Task: Look for organic products in the category "Cut Fruit".
Action: Mouse moved to (253, 103)
Screenshot: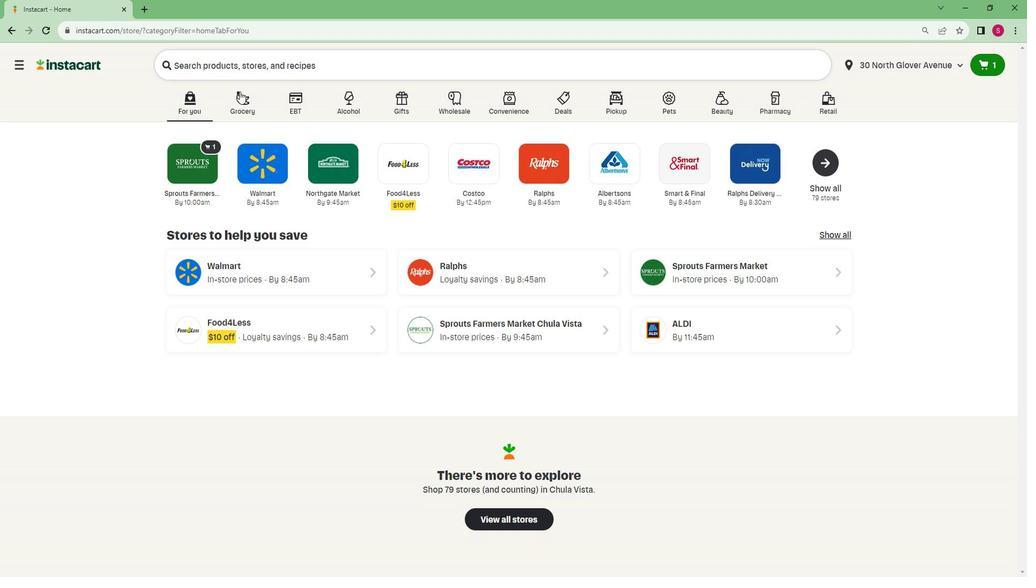 
Action: Mouse pressed left at (253, 103)
Screenshot: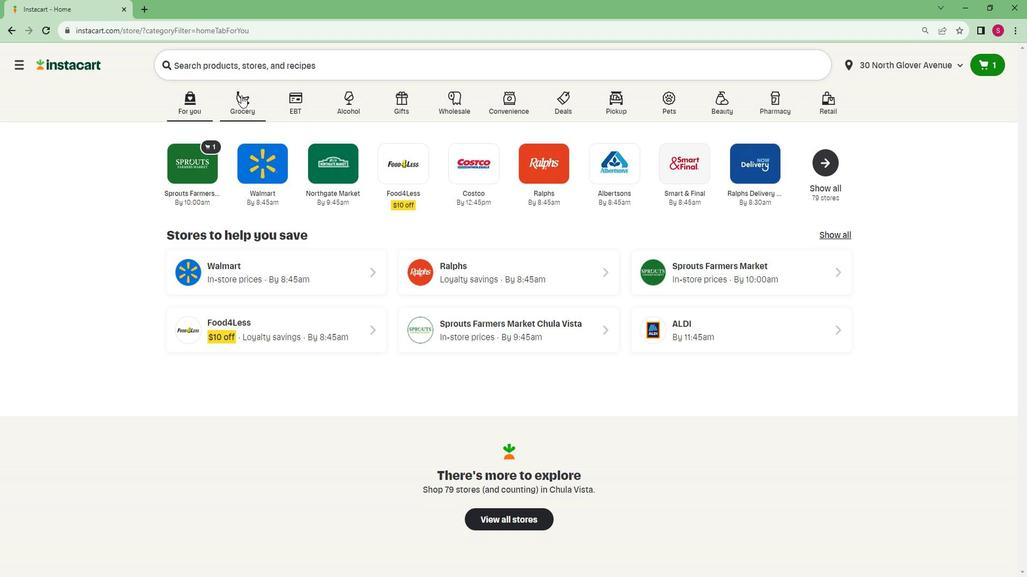 
Action: Mouse moved to (243, 329)
Screenshot: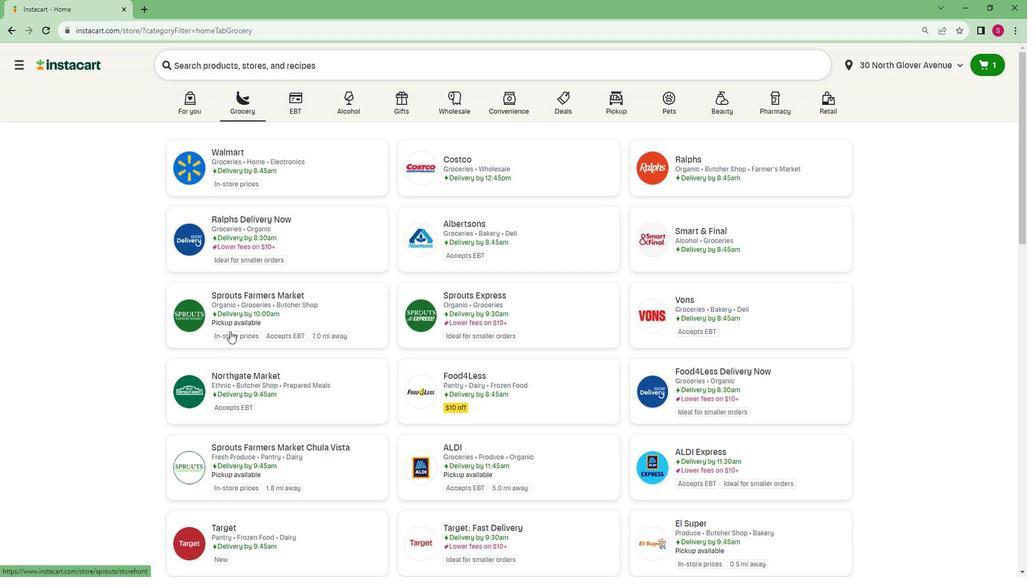 
Action: Mouse pressed left at (243, 329)
Screenshot: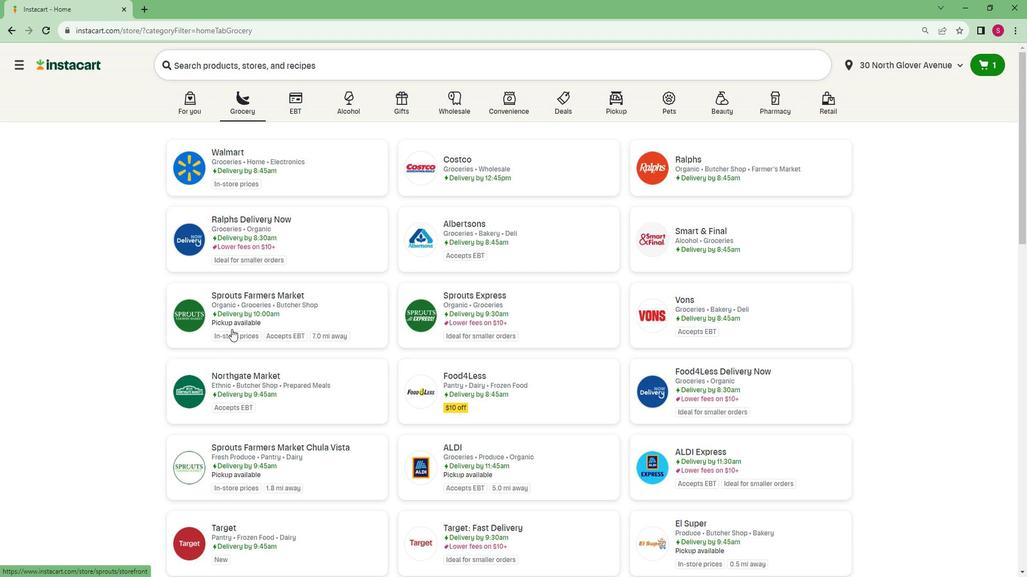 
Action: Mouse moved to (71, 434)
Screenshot: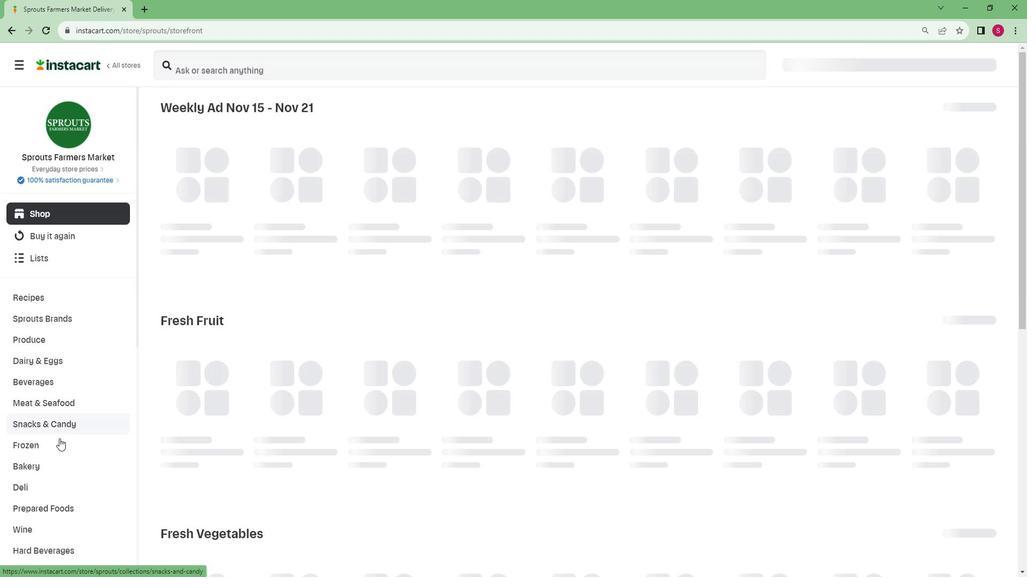 
Action: Mouse scrolled (71, 433) with delta (0, 0)
Screenshot: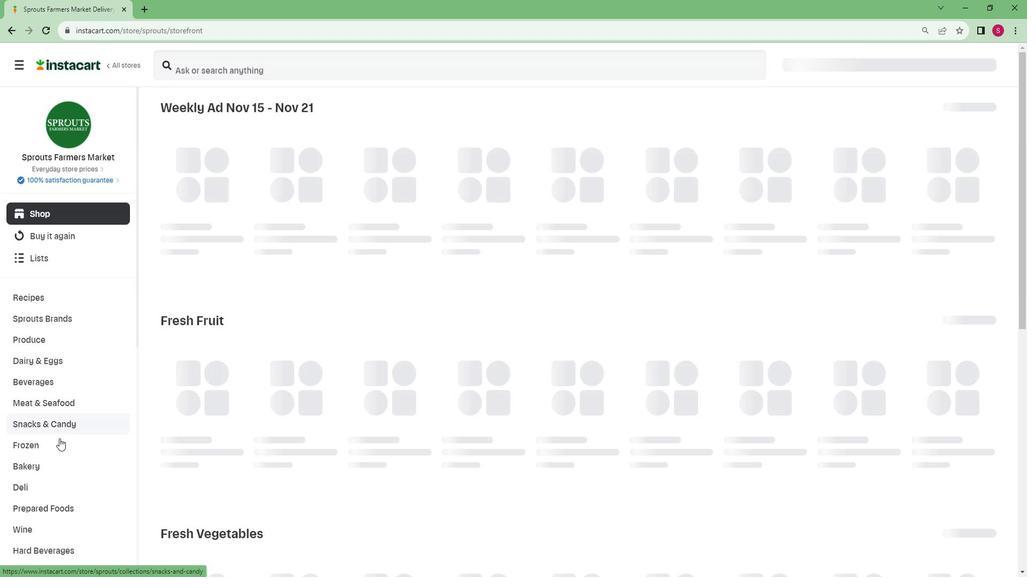 
Action: Mouse moved to (69, 436)
Screenshot: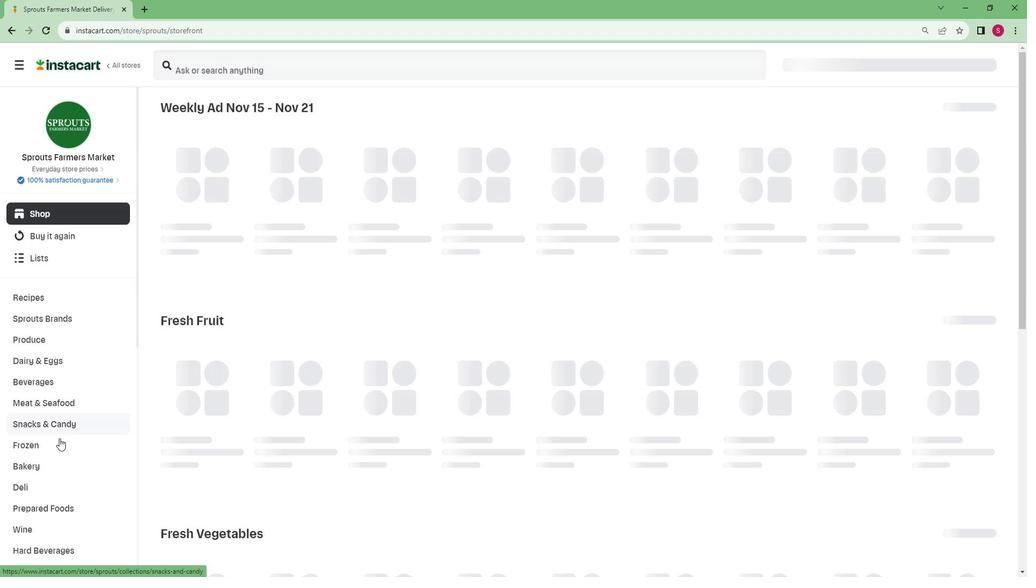 
Action: Mouse scrolled (69, 436) with delta (0, 0)
Screenshot: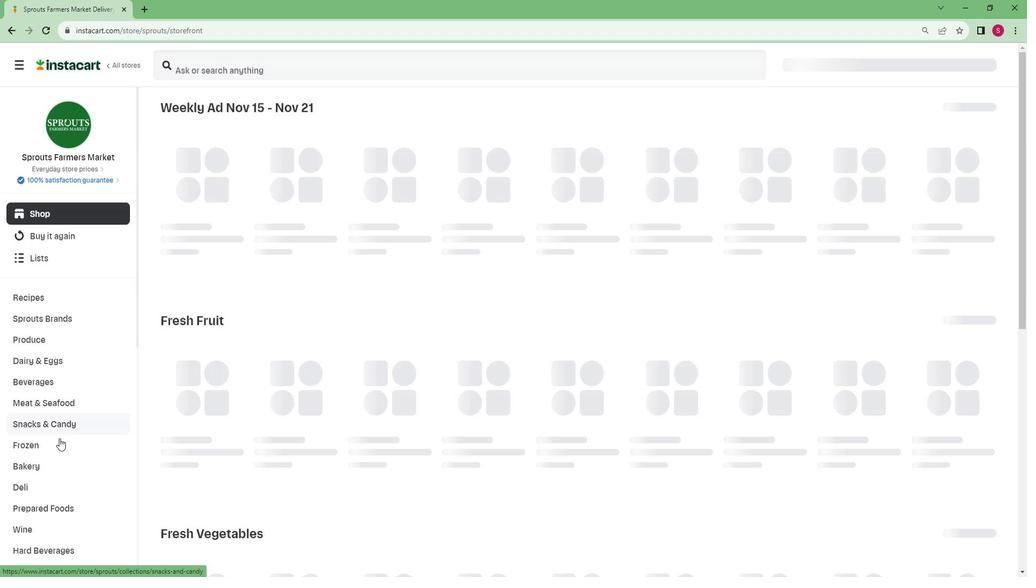 
Action: Mouse moved to (69, 437)
Screenshot: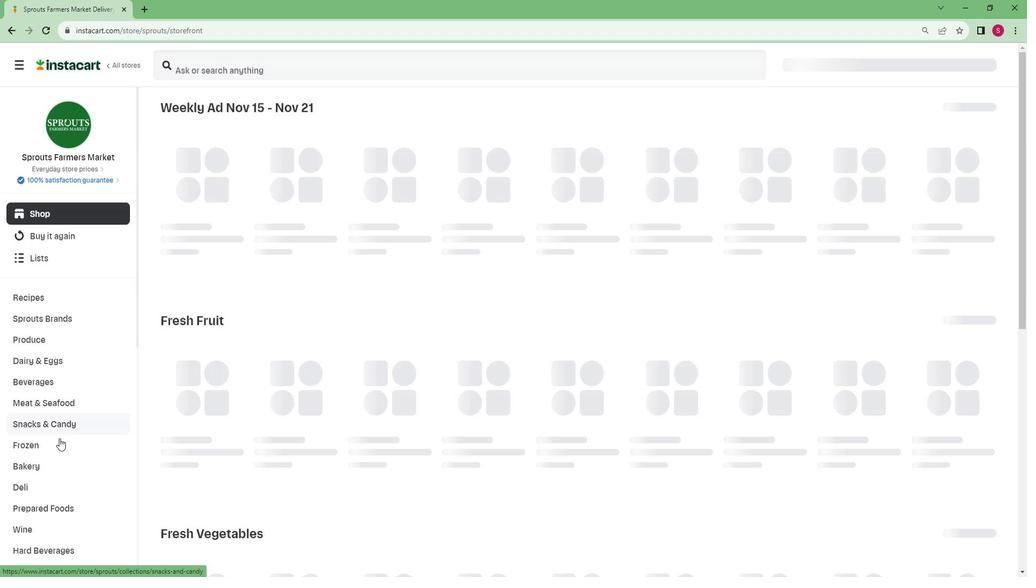
Action: Mouse scrolled (69, 436) with delta (0, 0)
Screenshot: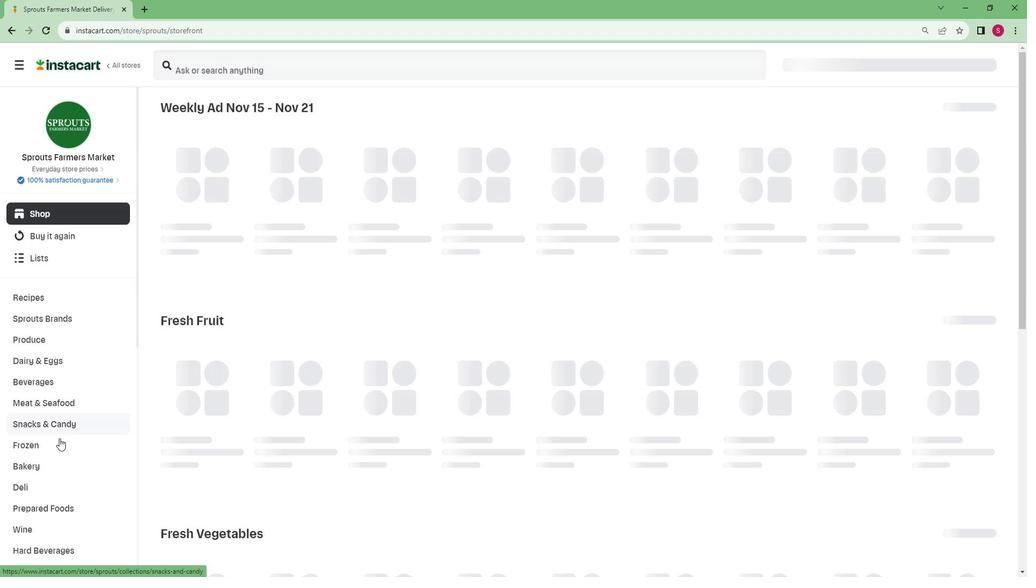 
Action: Mouse moved to (67, 437)
Screenshot: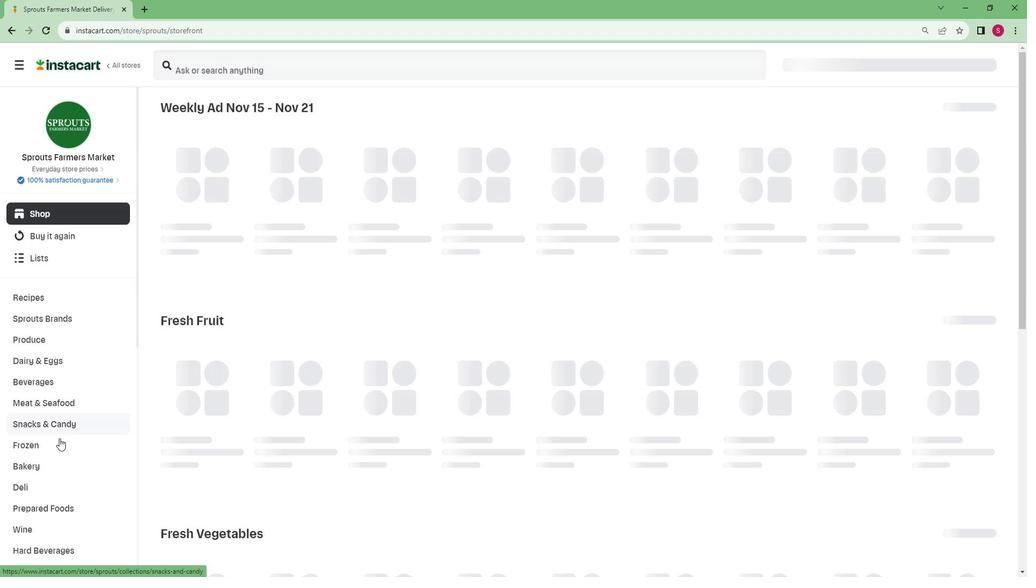 
Action: Mouse scrolled (67, 437) with delta (0, 0)
Screenshot: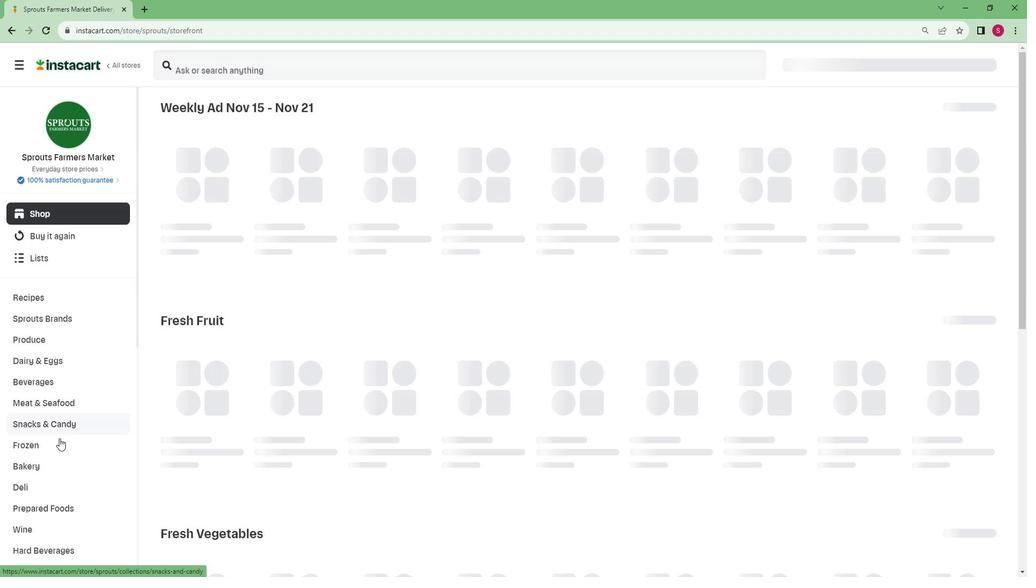 
Action: Mouse moved to (67, 437)
Screenshot: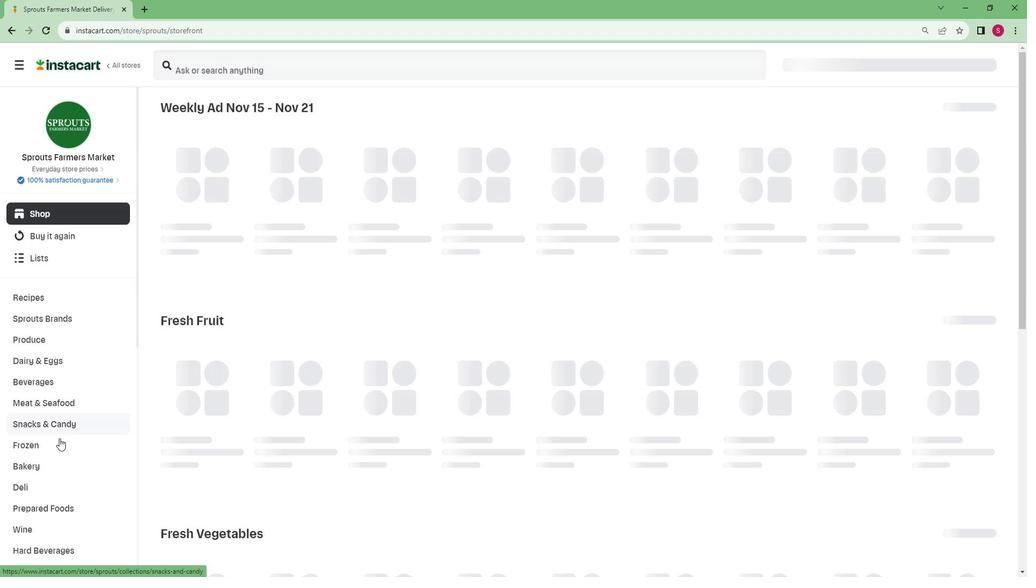 
Action: Mouse scrolled (67, 437) with delta (0, 0)
Screenshot: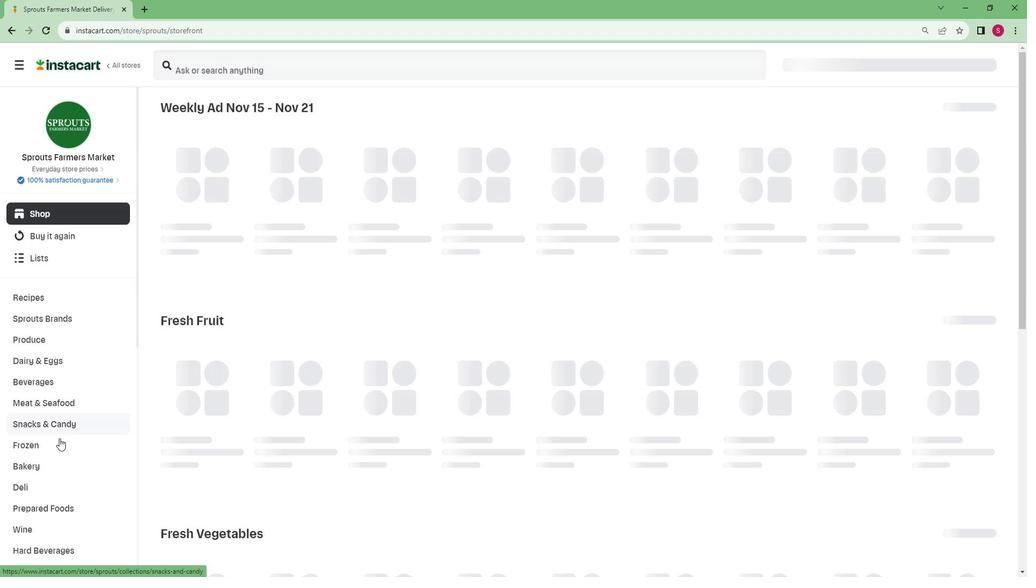 
Action: Mouse scrolled (67, 437) with delta (0, 0)
Screenshot: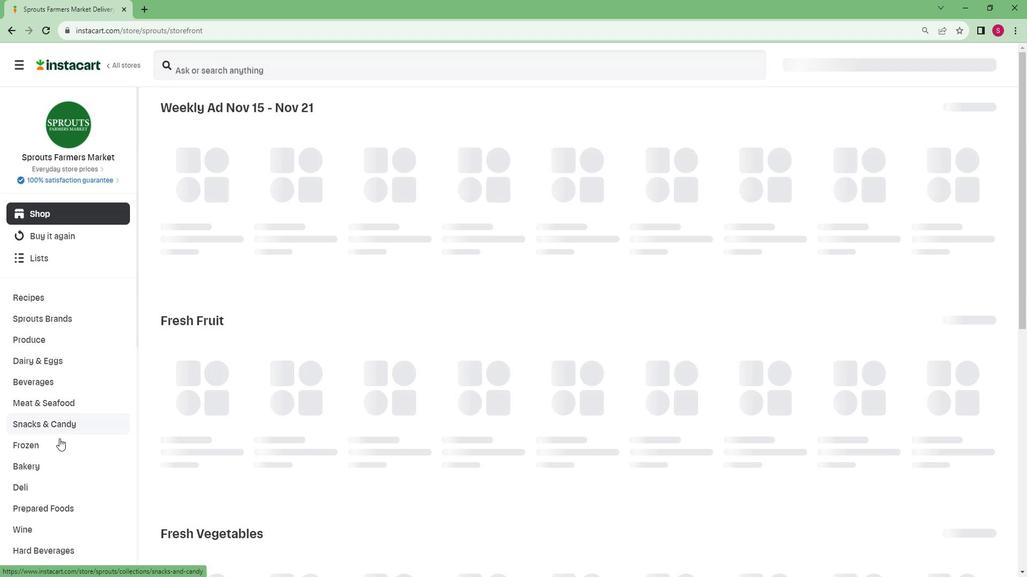 
Action: Mouse moved to (67, 437)
Screenshot: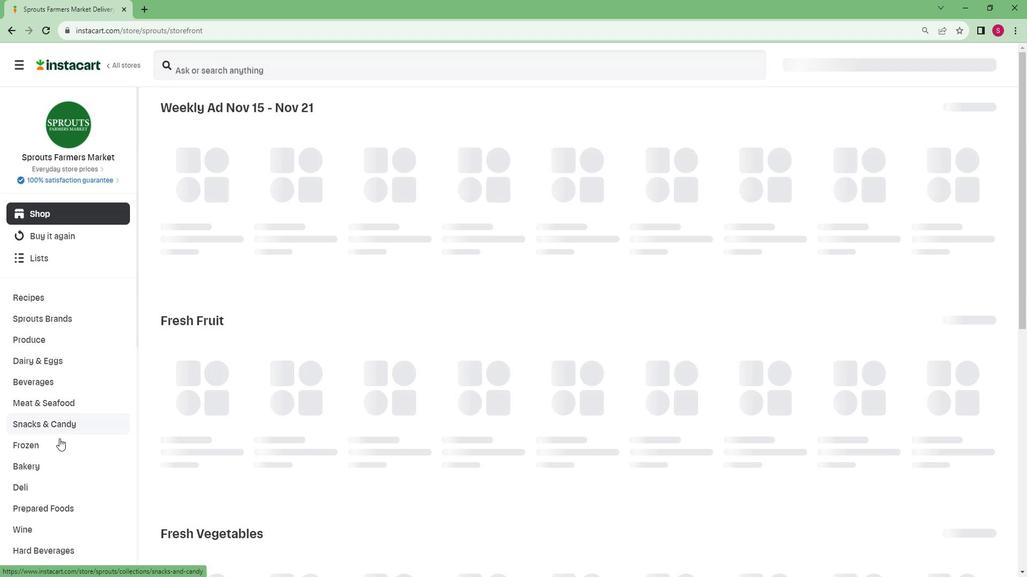 
Action: Mouse scrolled (67, 437) with delta (0, 0)
Screenshot: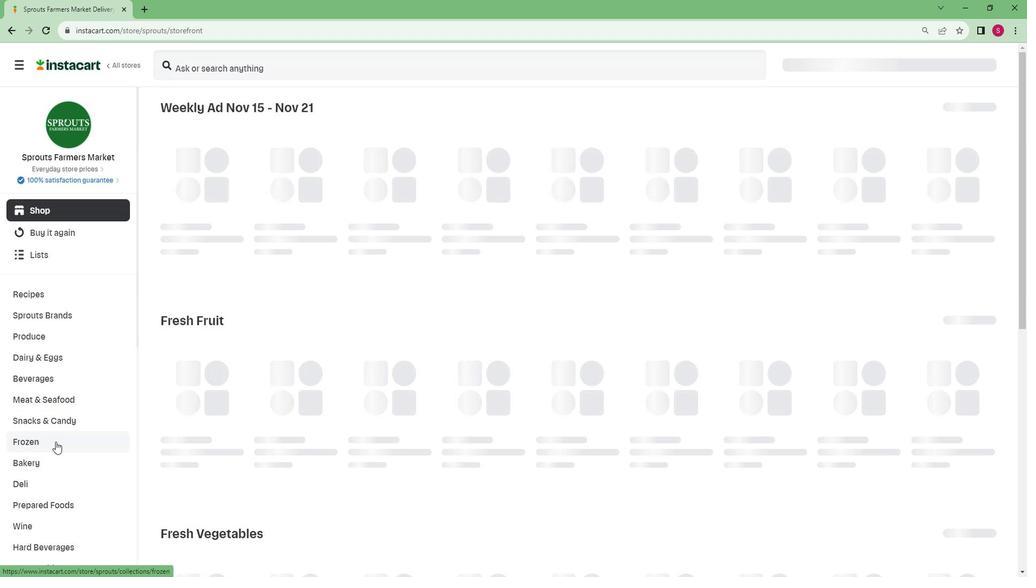 
Action: Mouse moved to (65, 437)
Screenshot: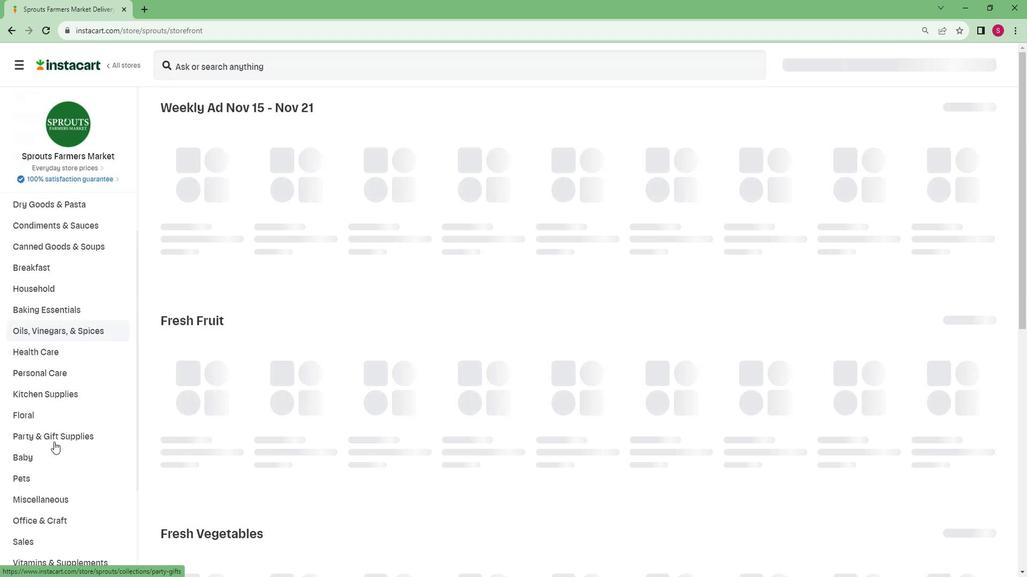
Action: Mouse scrolled (65, 437) with delta (0, 0)
Screenshot: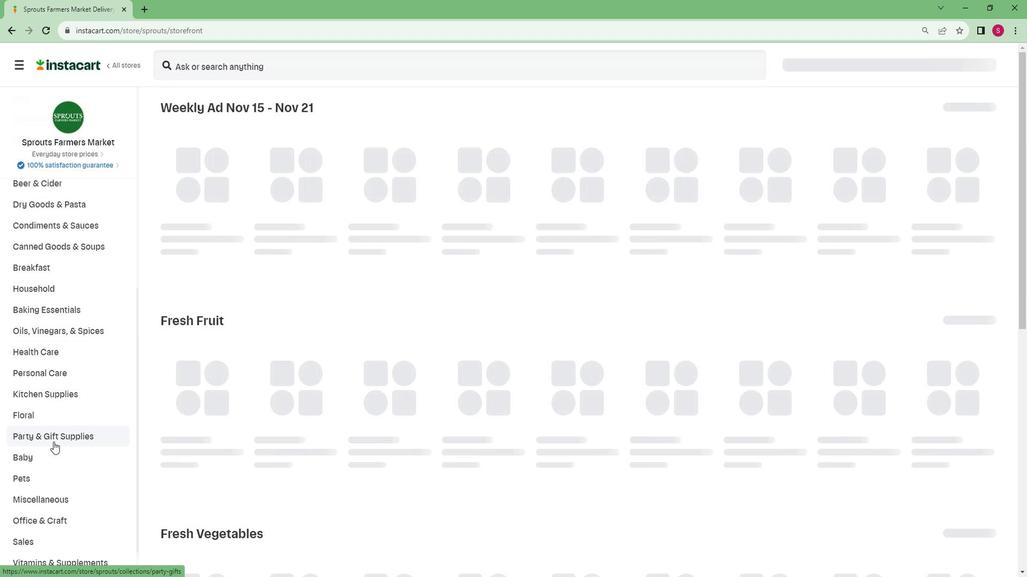 
Action: Mouse scrolled (65, 437) with delta (0, 0)
Screenshot: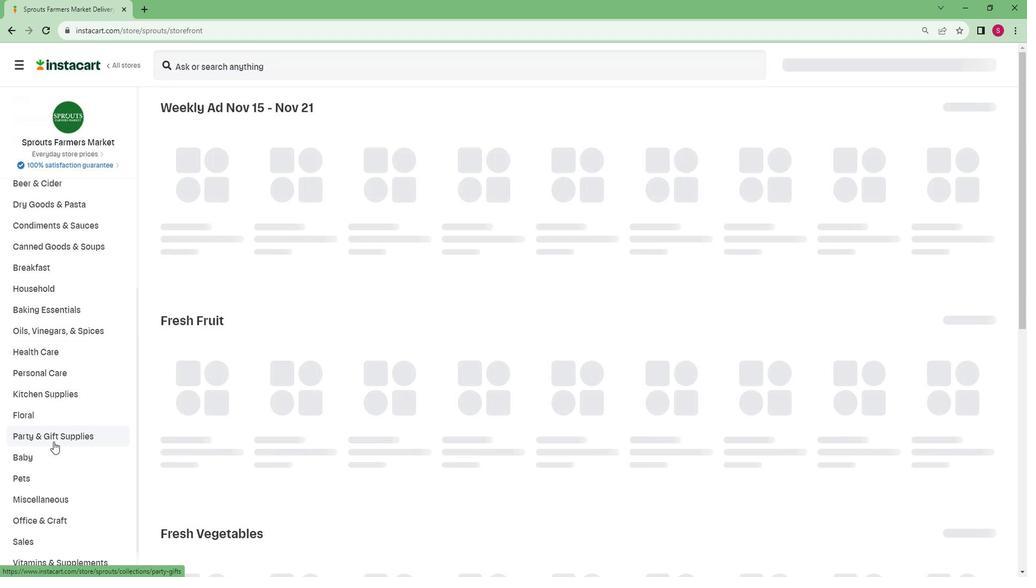 
Action: Mouse scrolled (65, 437) with delta (0, 0)
Screenshot: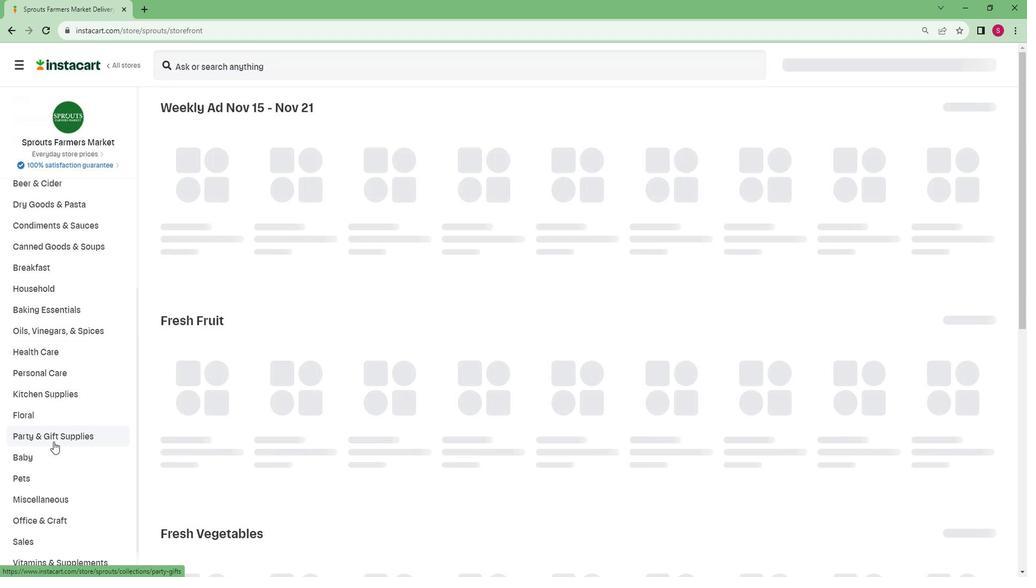 
Action: Mouse scrolled (65, 437) with delta (0, 0)
Screenshot: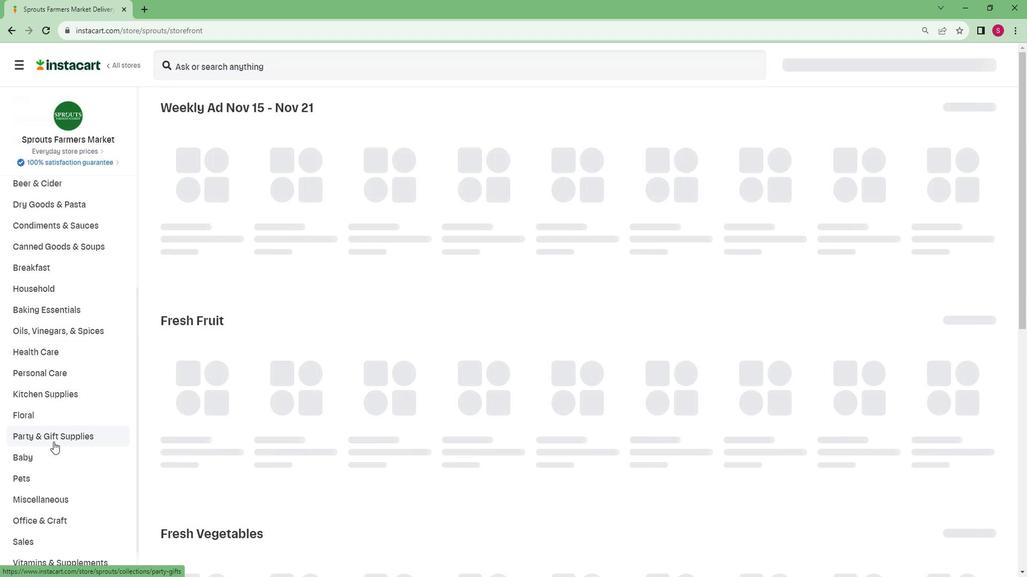 
Action: Mouse scrolled (65, 437) with delta (0, 0)
Screenshot: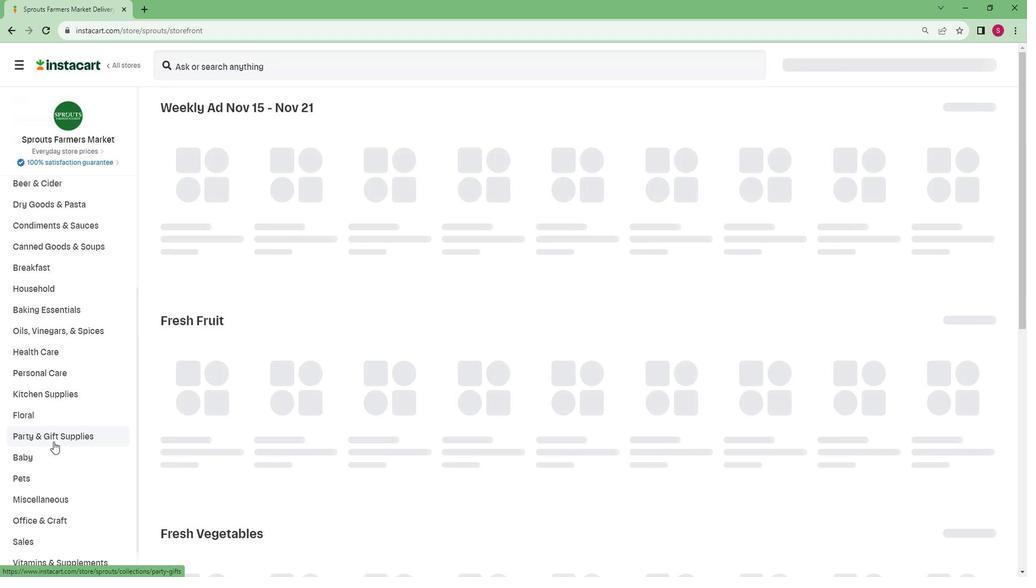 
Action: Mouse moved to (41, 551)
Screenshot: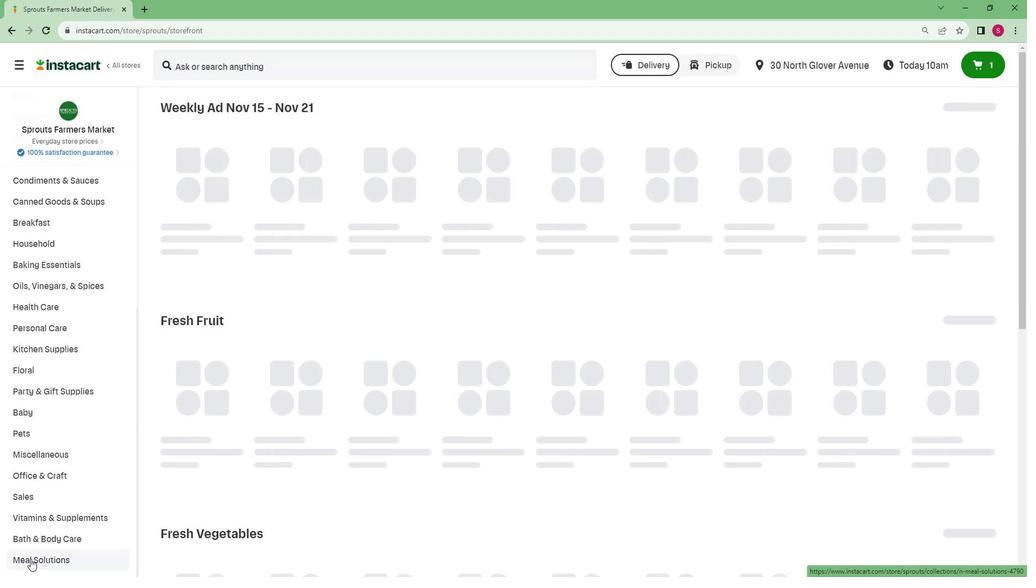 
Action: Mouse pressed left at (41, 551)
Screenshot: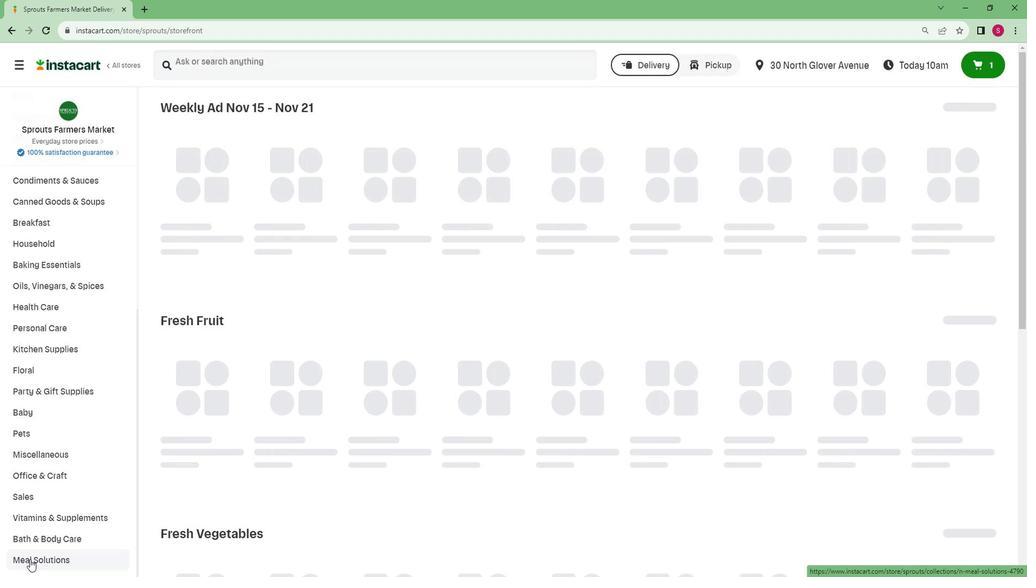 
Action: Mouse moved to (58, 523)
Screenshot: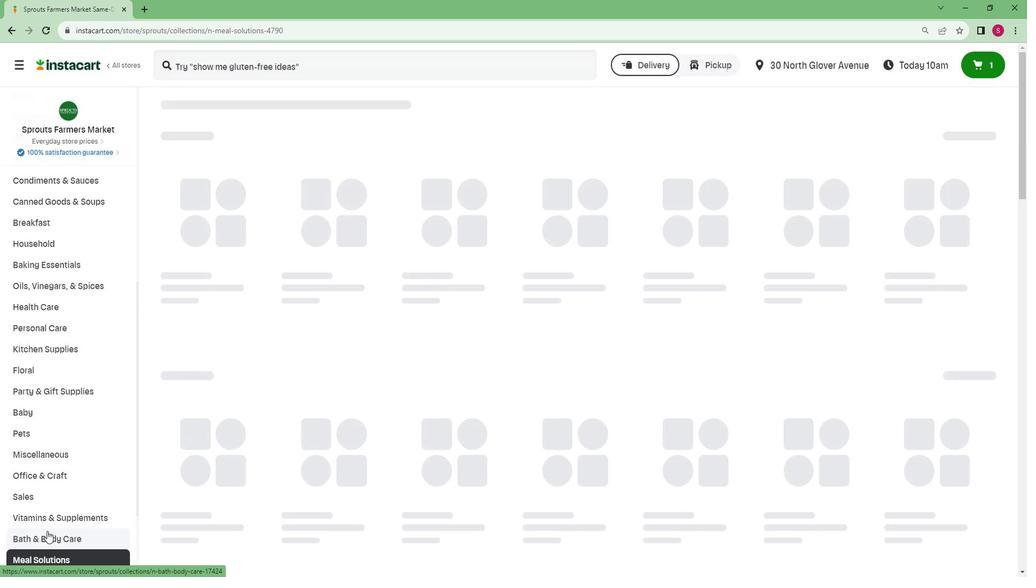 
Action: Mouse scrolled (58, 522) with delta (0, 0)
Screenshot: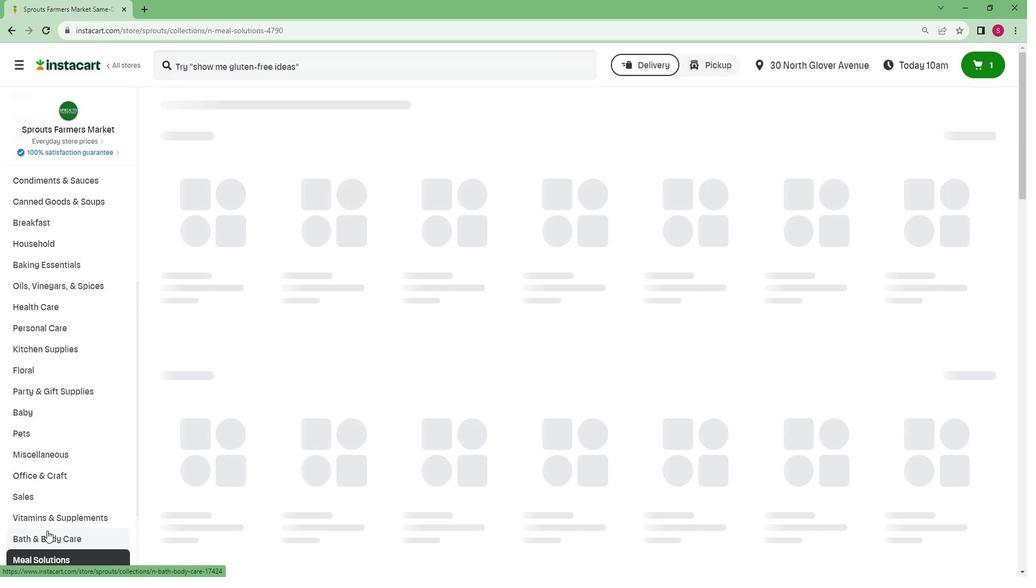 
Action: Mouse scrolled (58, 522) with delta (0, 0)
Screenshot: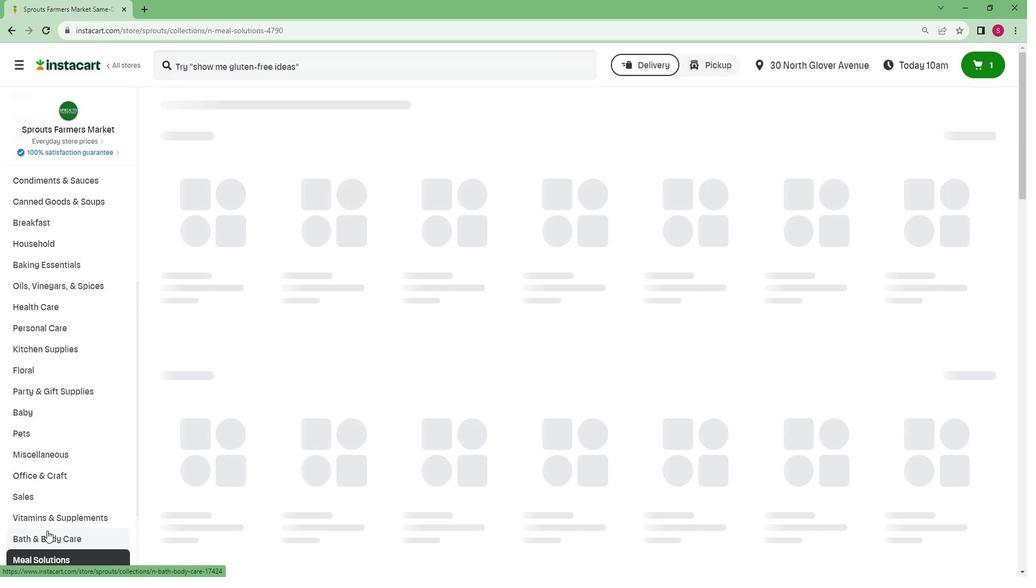 
Action: Mouse scrolled (58, 522) with delta (0, 0)
Screenshot: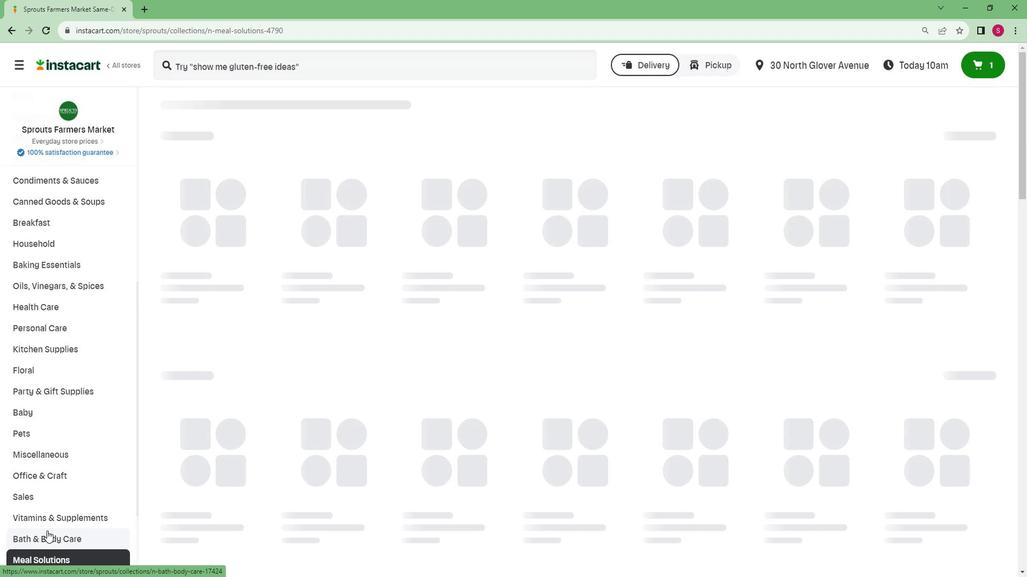 
Action: Mouse scrolled (58, 522) with delta (0, 0)
Screenshot: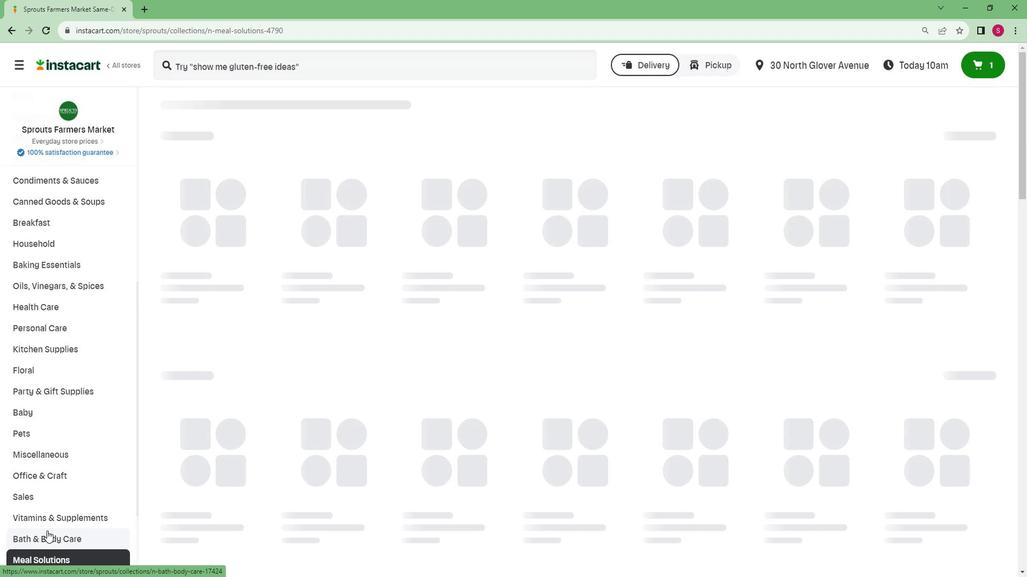 
Action: Mouse scrolled (58, 522) with delta (0, 0)
Screenshot: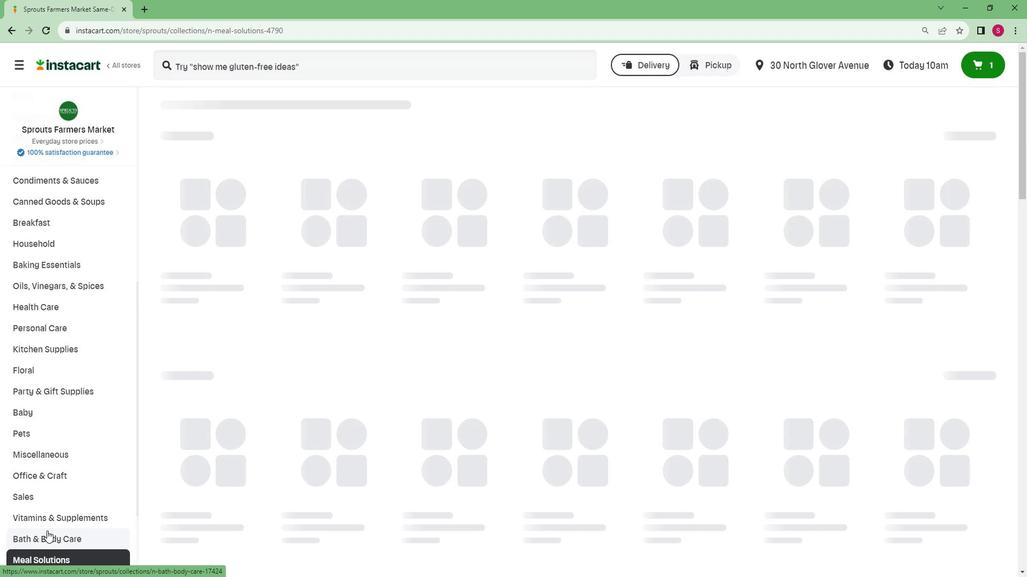 
Action: Mouse scrolled (58, 522) with delta (0, 0)
Screenshot: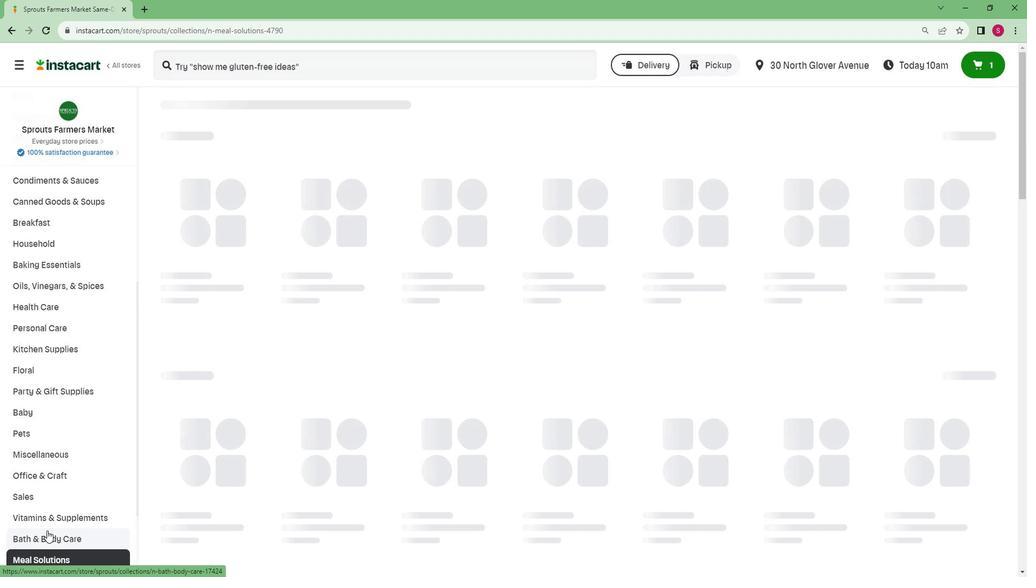 
Action: Mouse scrolled (58, 522) with delta (0, 0)
Screenshot: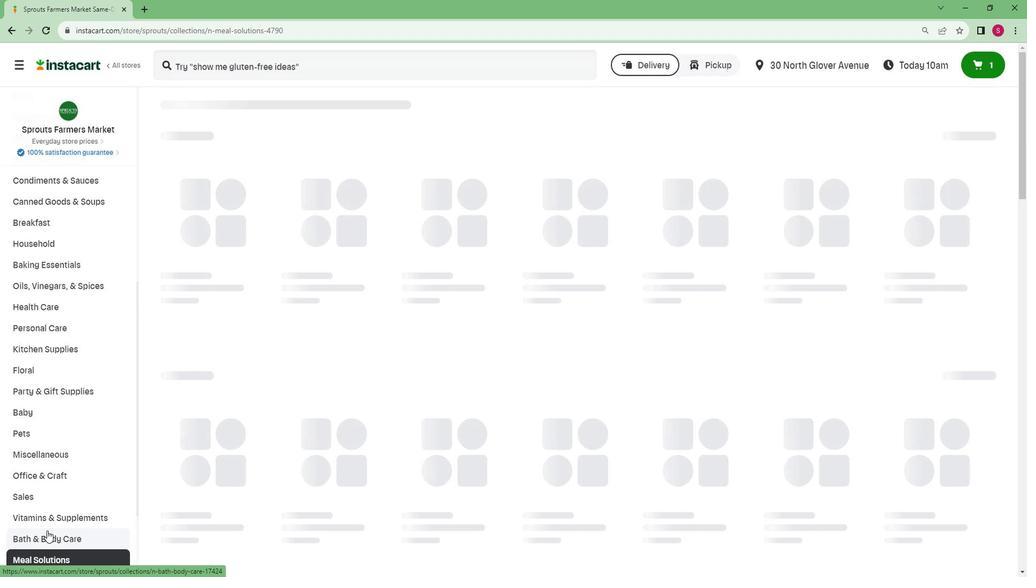 
Action: Mouse moved to (48, 508)
Screenshot: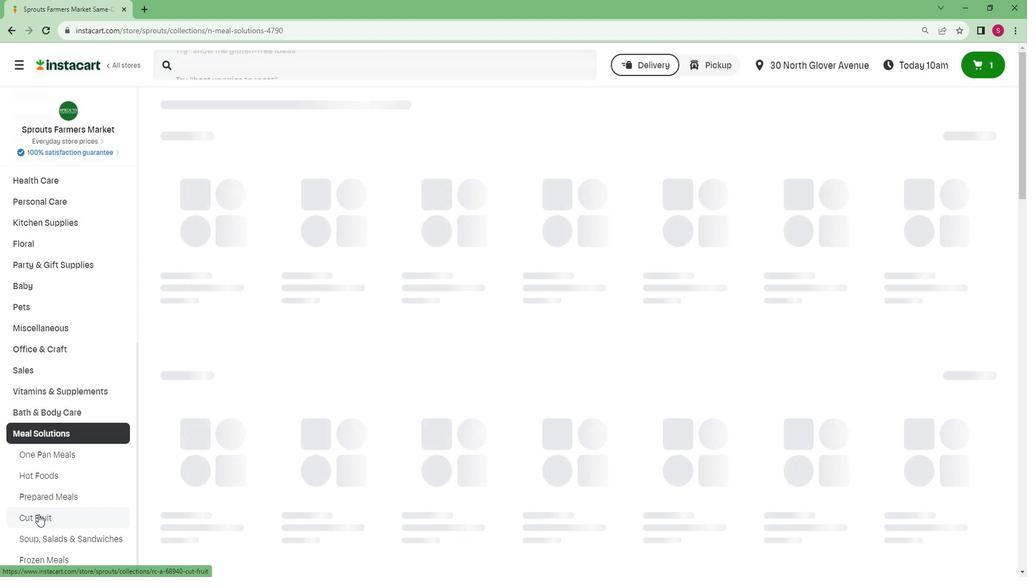 
Action: Mouse pressed left at (48, 508)
Screenshot: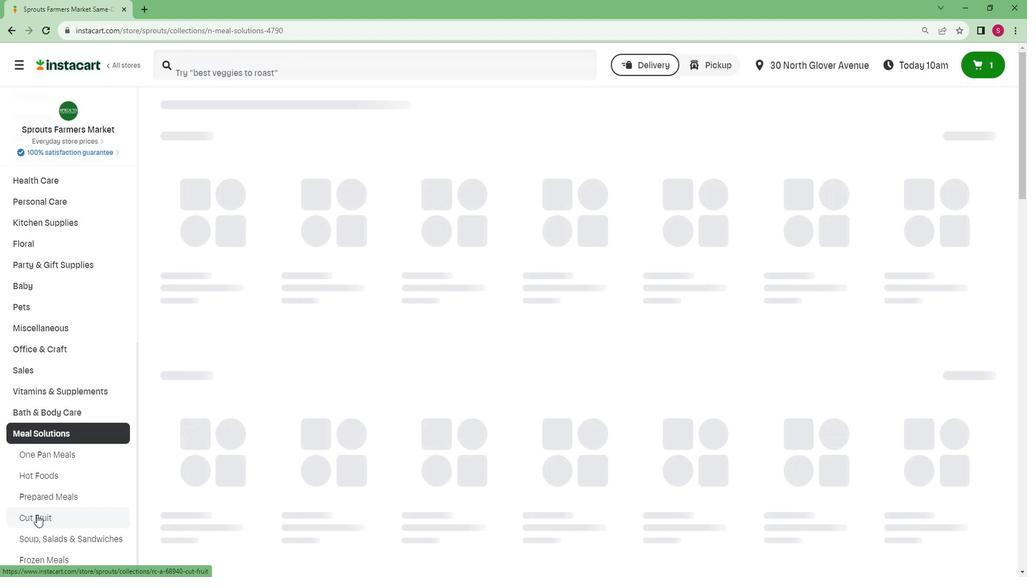 
Action: Mouse moved to (233, 147)
Screenshot: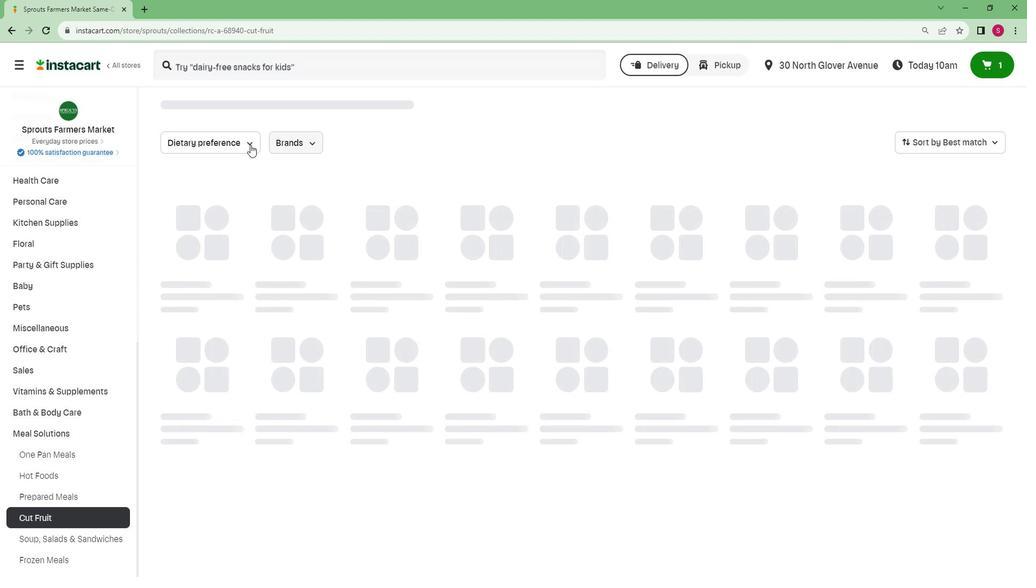 
Action: Mouse pressed left at (233, 147)
Screenshot: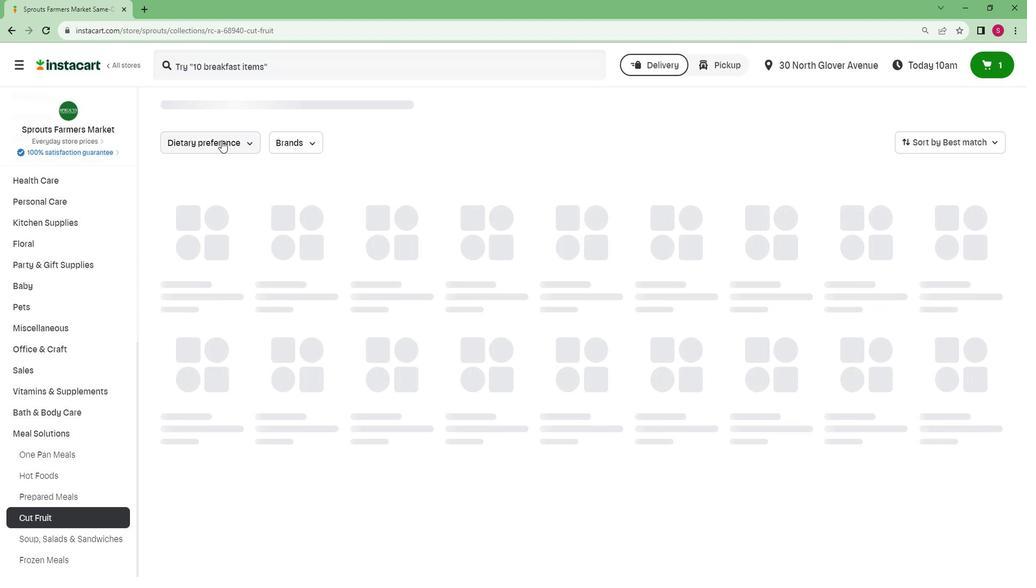 
Action: Mouse moved to (224, 196)
Screenshot: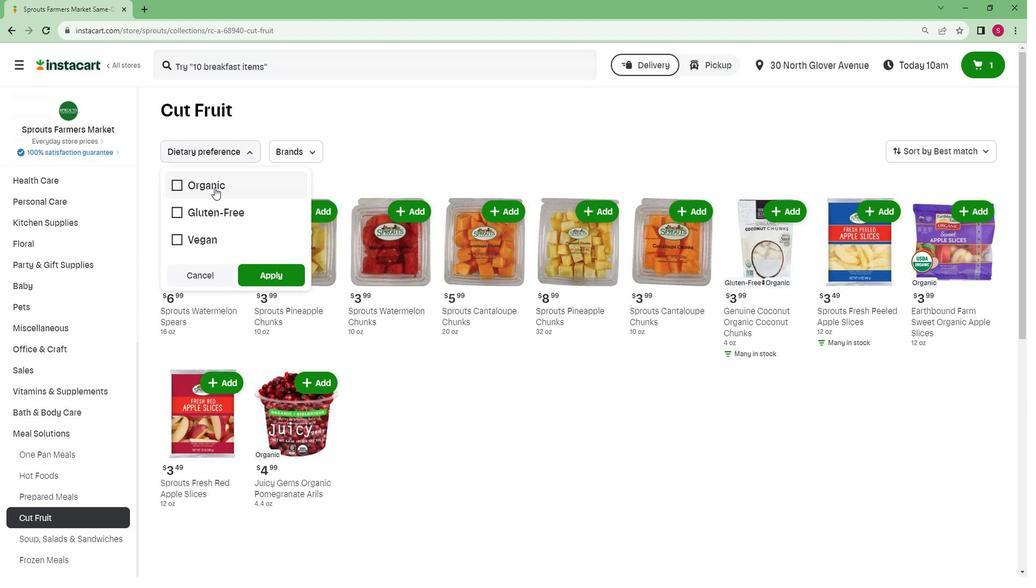 
Action: Mouse pressed left at (224, 196)
Screenshot: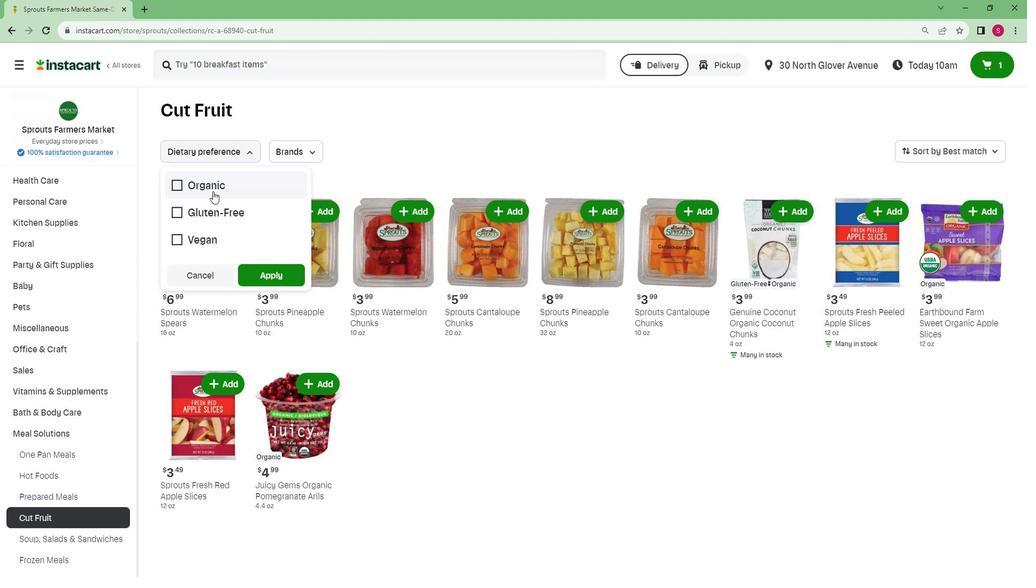 
Action: Mouse moved to (275, 282)
Screenshot: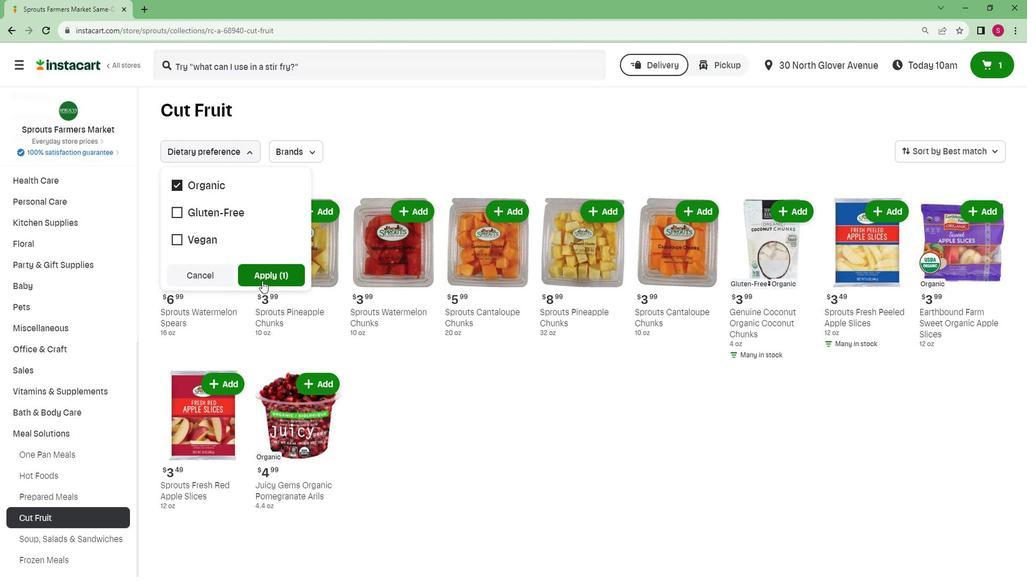 
Action: Mouse pressed left at (275, 282)
Screenshot: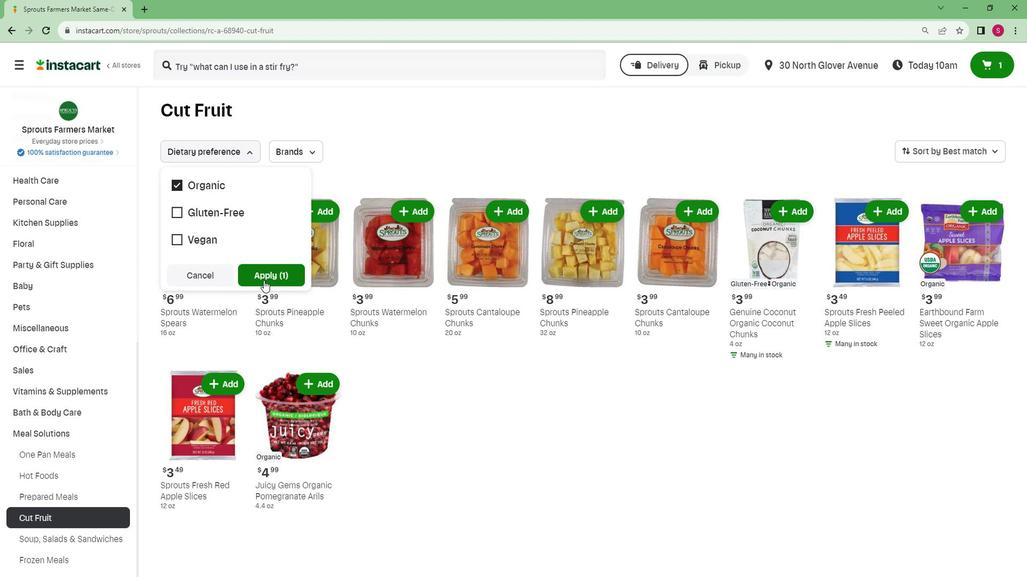
